 Task: Play online crossword game.
Action: Mouse moved to (328, 296)
Screenshot: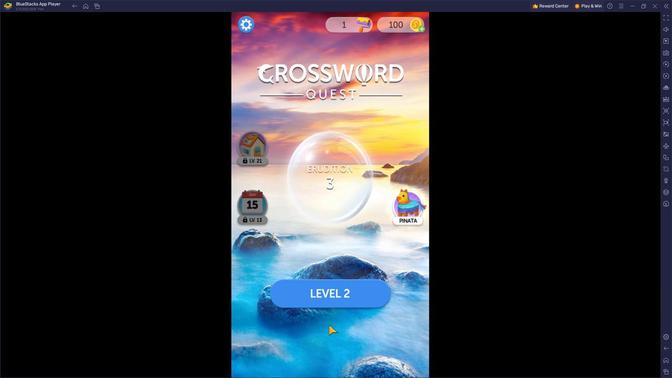 
Action: Mouse pressed left at (328, 296)
Screenshot: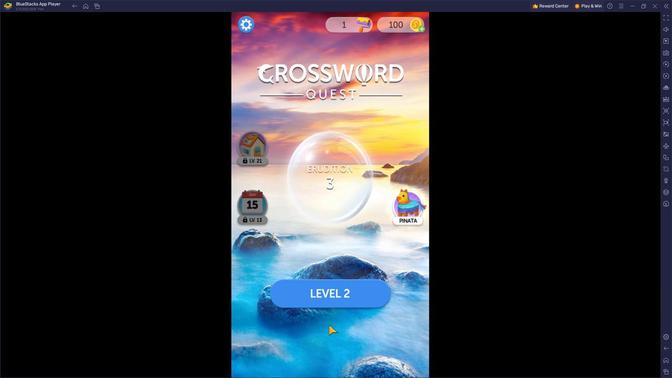 
Action: Mouse moved to (325, 275)
Screenshot: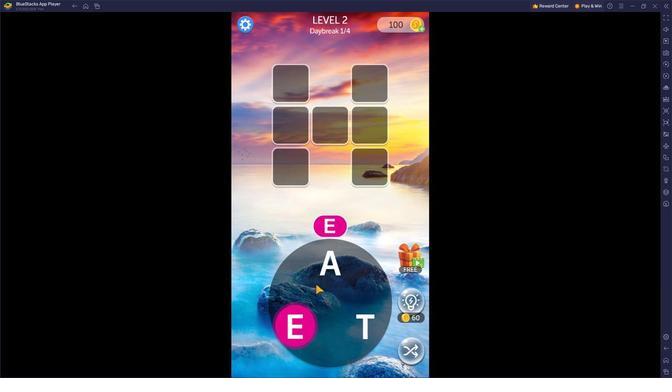 
Action: Mouse pressed left at (325, 275)
Screenshot: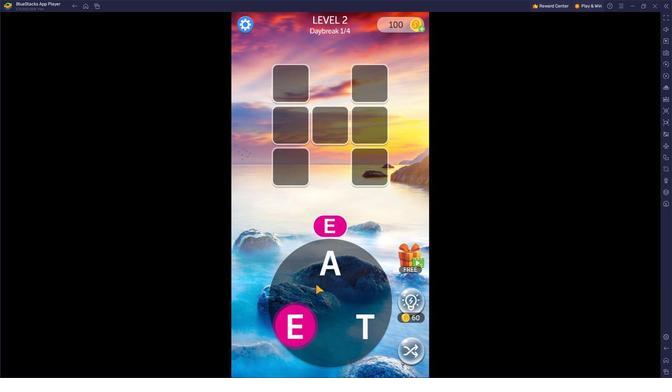 
Action: Mouse moved to (325, 275)
Screenshot: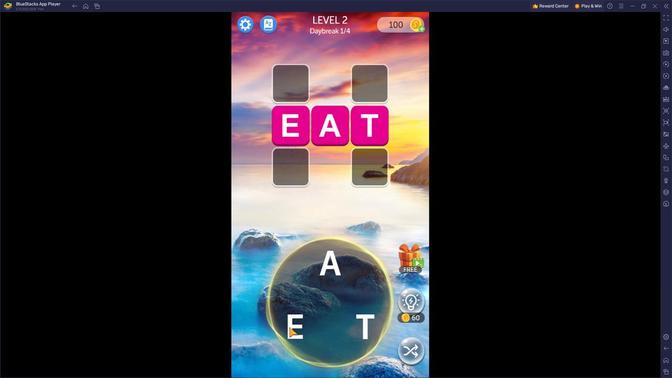 
Action: Mouse pressed left at (325, 275)
Screenshot: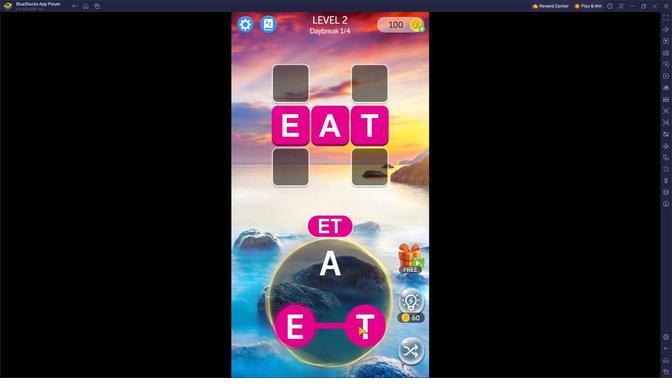 
Action: Mouse moved to (332, 276)
Screenshot: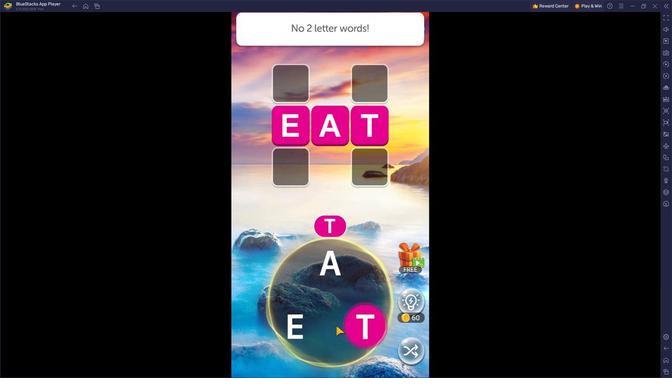 
Action: Mouse pressed left at (332, 276)
Screenshot: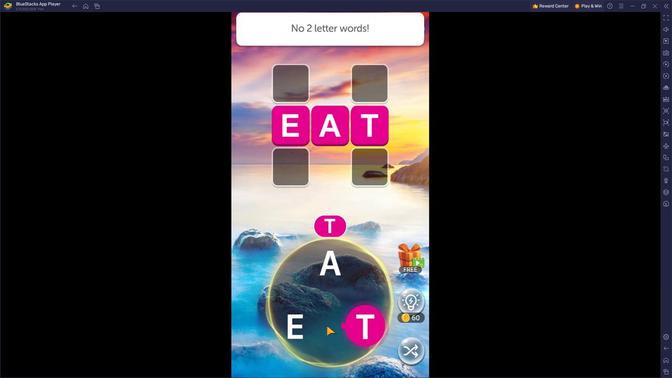 
Action: Mouse moved to (330, 279)
Screenshot: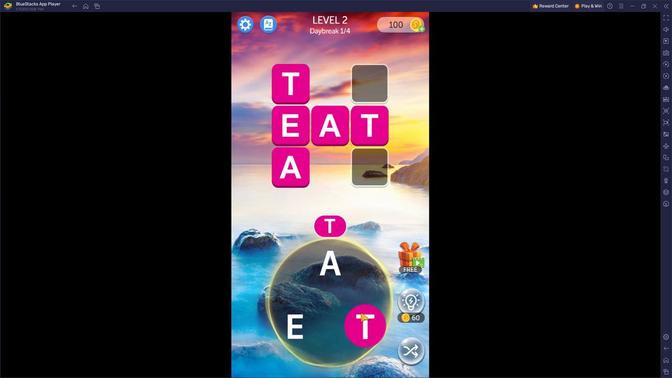 
Action: Mouse pressed left at (330, 279)
Screenshot: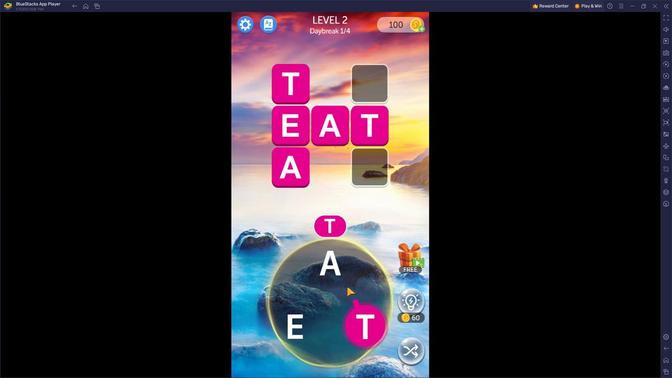 
Action: Mouse moved to (328, 319)
Screenshot: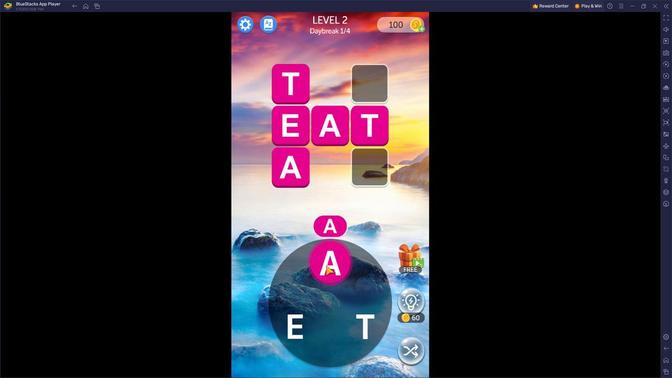 
Action: Mouse pressed left at (328, 319)
Screenshot: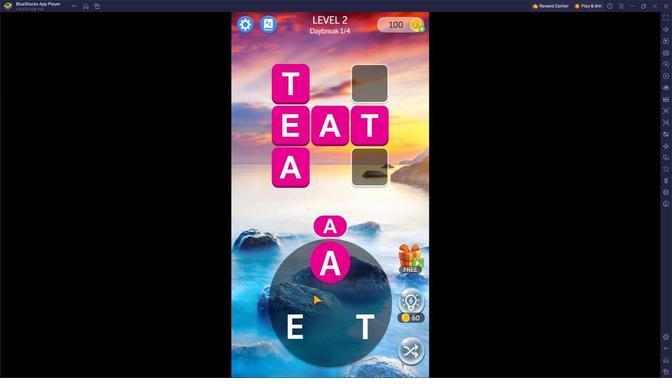 
Action: Mouse moved to (327, 367)
Screenshot: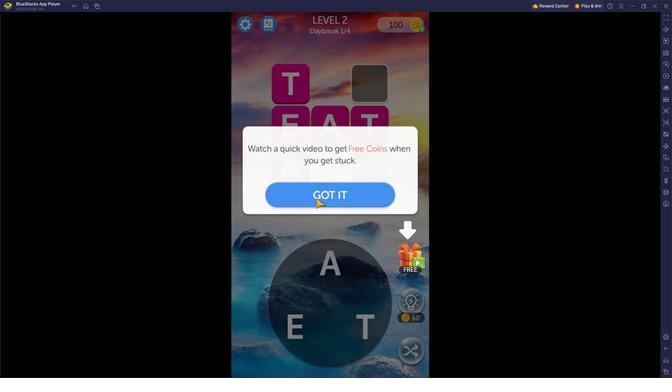 
Action: Mouse pressed left at (327, 367)
Screenshot: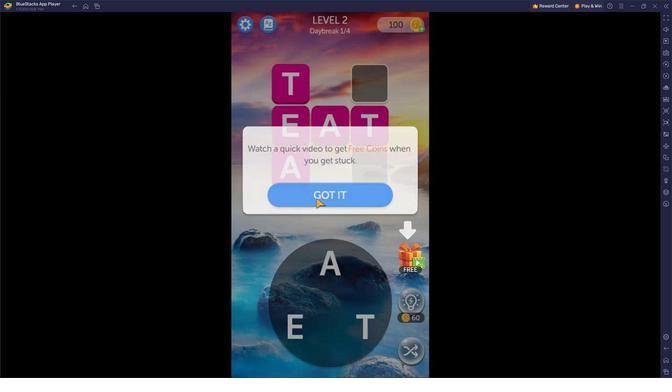 
Action: Mouse moved to (327, 320)
Screenshot: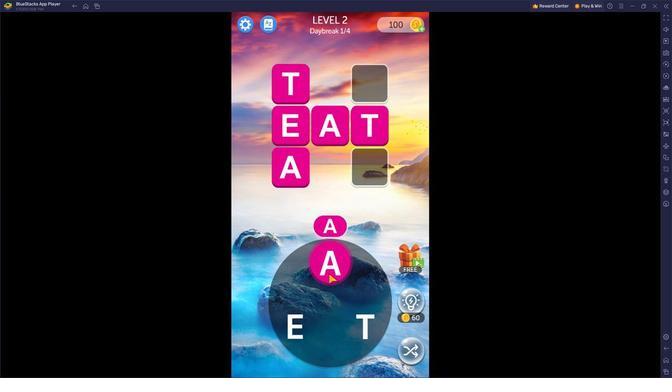 
Action: Mouse pressed left at (327, 320)
Screenshot: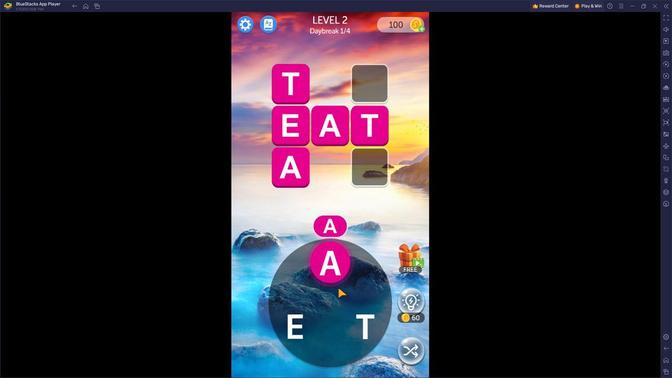 
Action: Mouse moved to (328, 277)
Screenshot: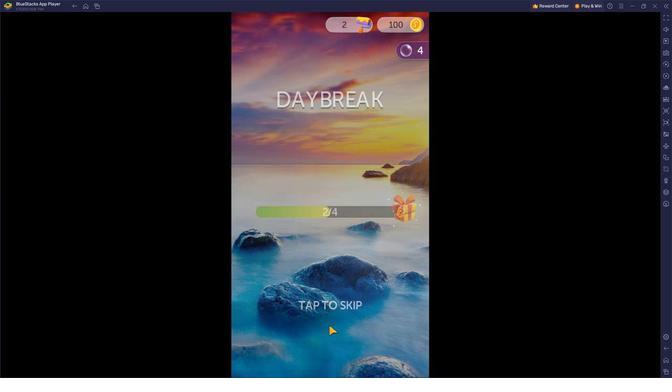 
